 Task: Help me to find MuleSoft access service in the" SALESFORCE".
Action: Mouse moved to (1096, 77)
Screenshot: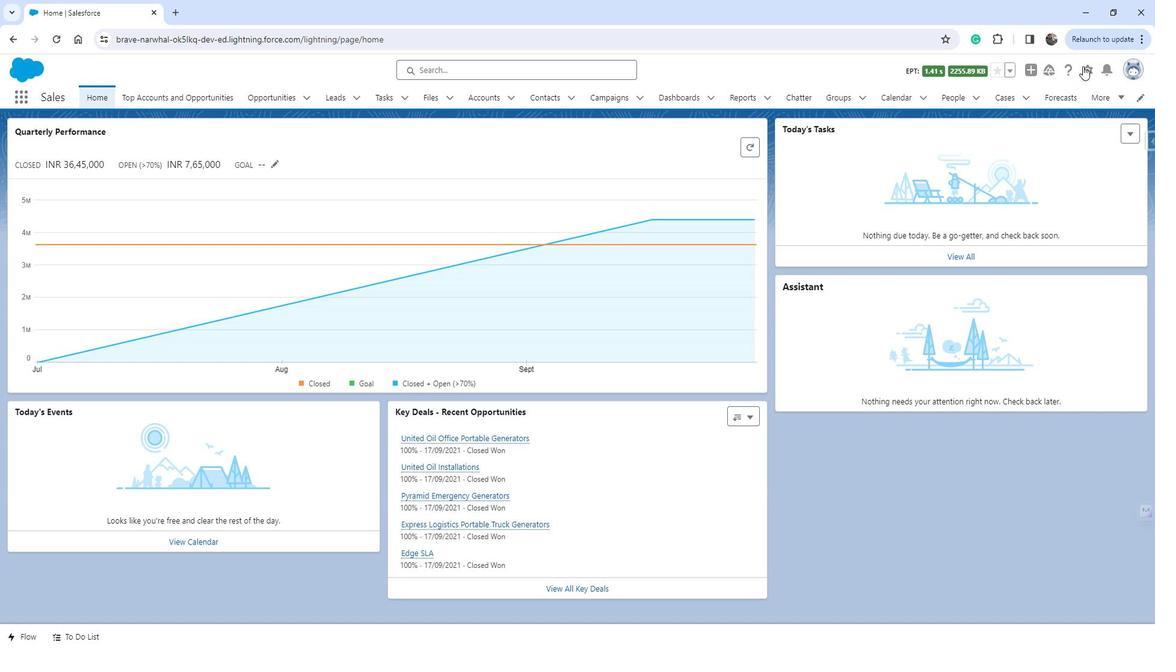 
Action: Mouse pressed left at (1096, 77)
Screenshot: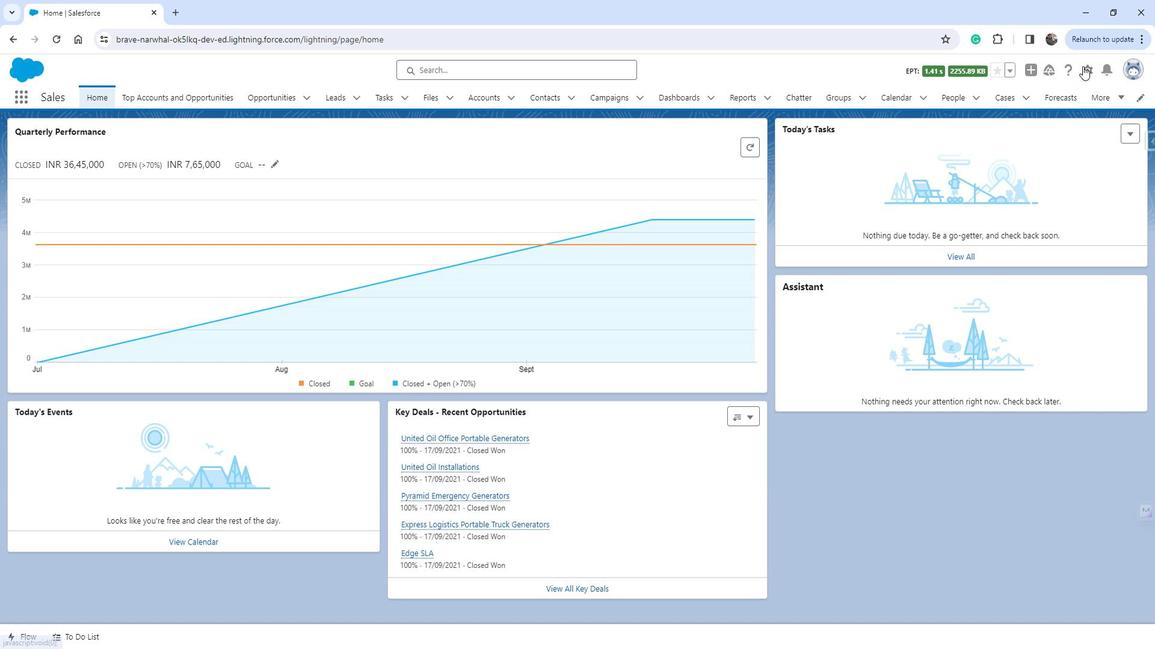 
Action: Mouse moved to (1063, 108)
Screenshot: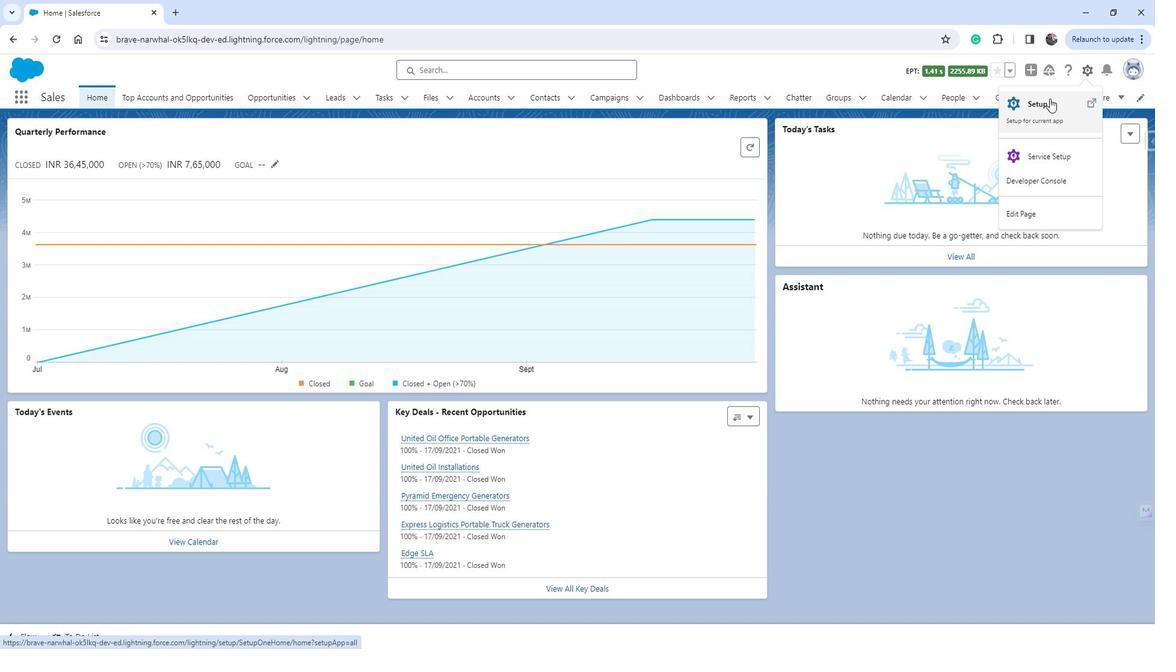 
Action: Mouse pressed left at (1063, 108)
Screenshot: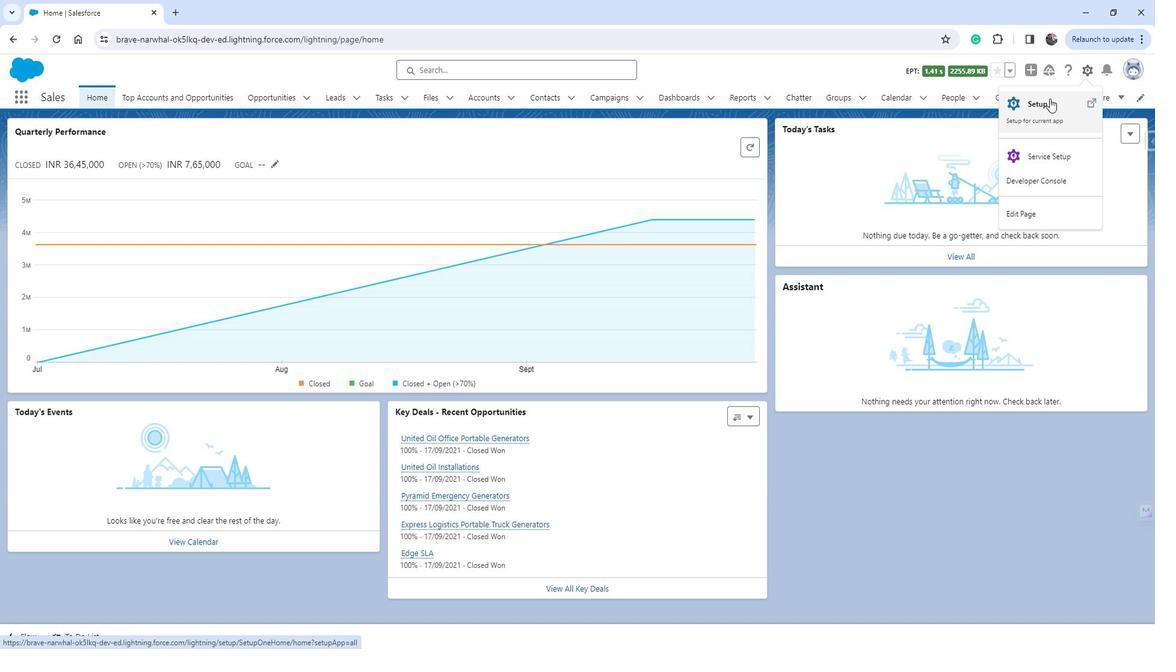 
Action: Mouse moved to (81, 373)
Screenshot: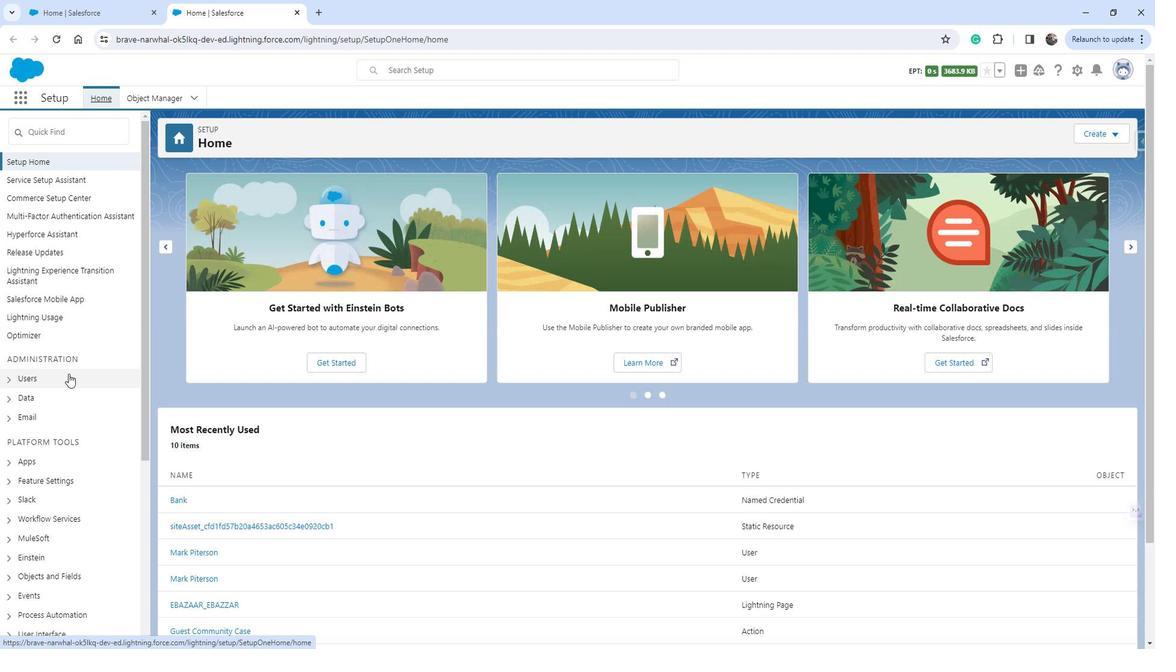 
Action: Mouse scrolled (81, 373) with delta (0, 0)
Screenshot: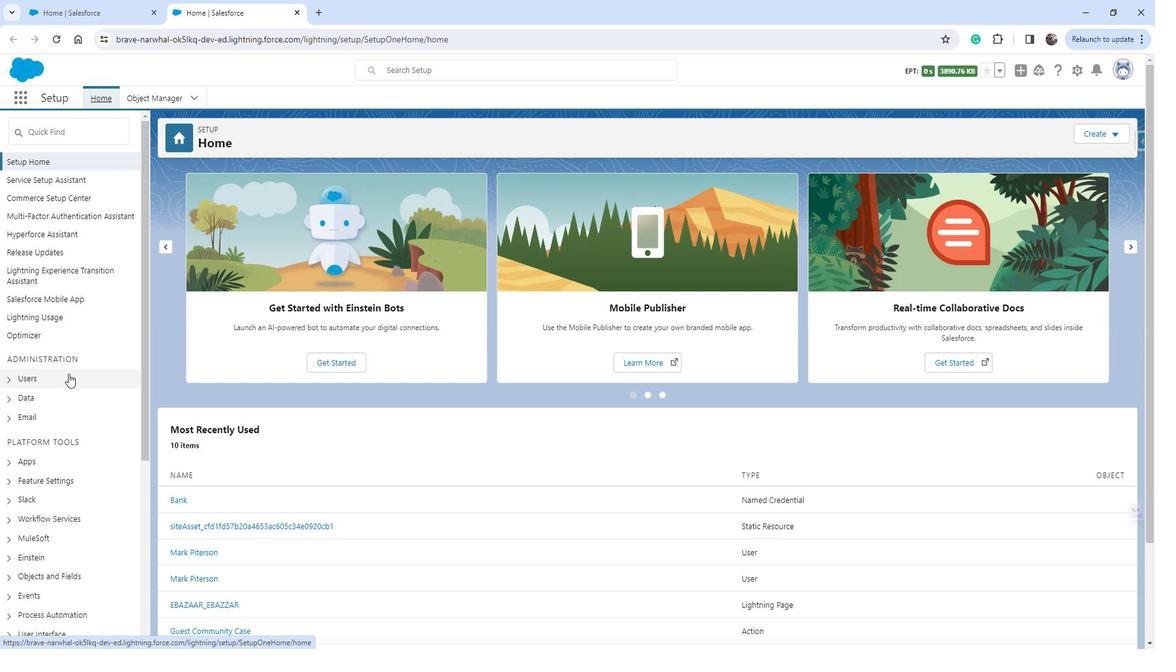 
Action: Mouse scrolled (81, 373) with delta (0, 0)
Screenshot: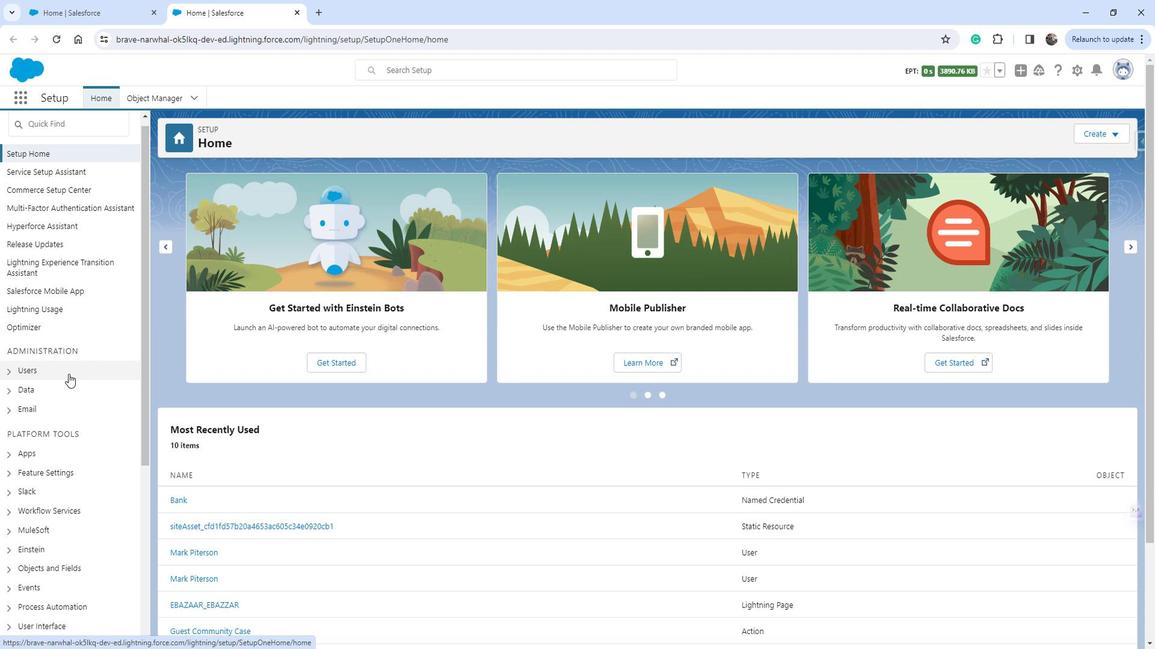 
Action: Mouse scrolled (81, 373) with delta (0, 0)
Screenshot: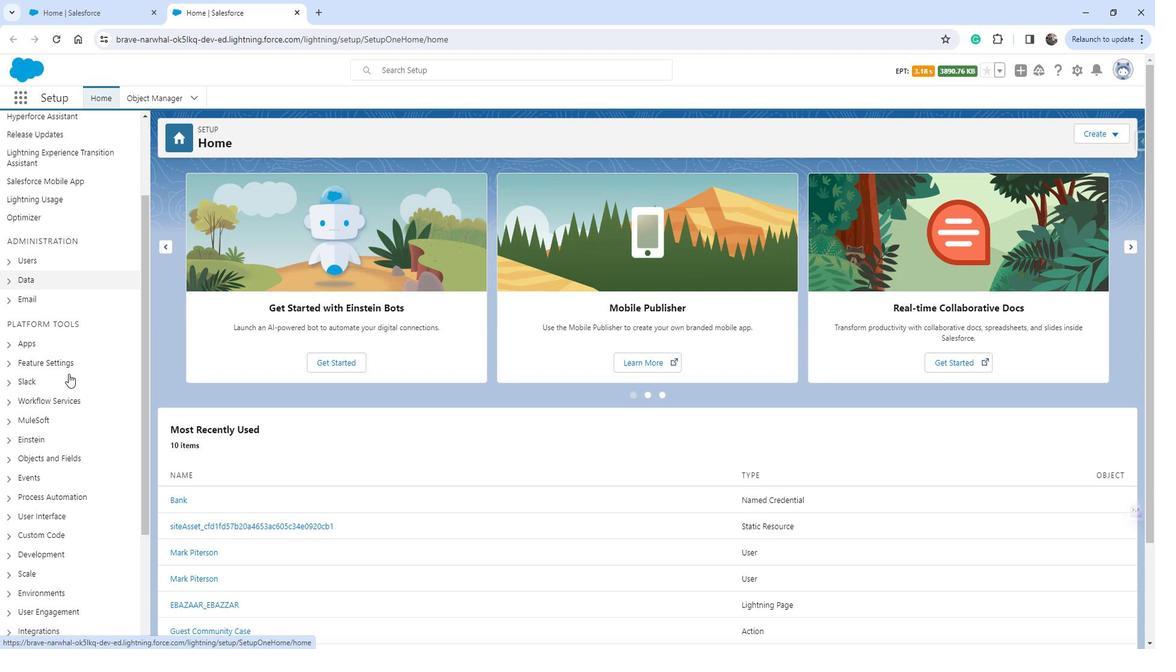 
Action: Mouse moved to (22, 349)
Screenshot: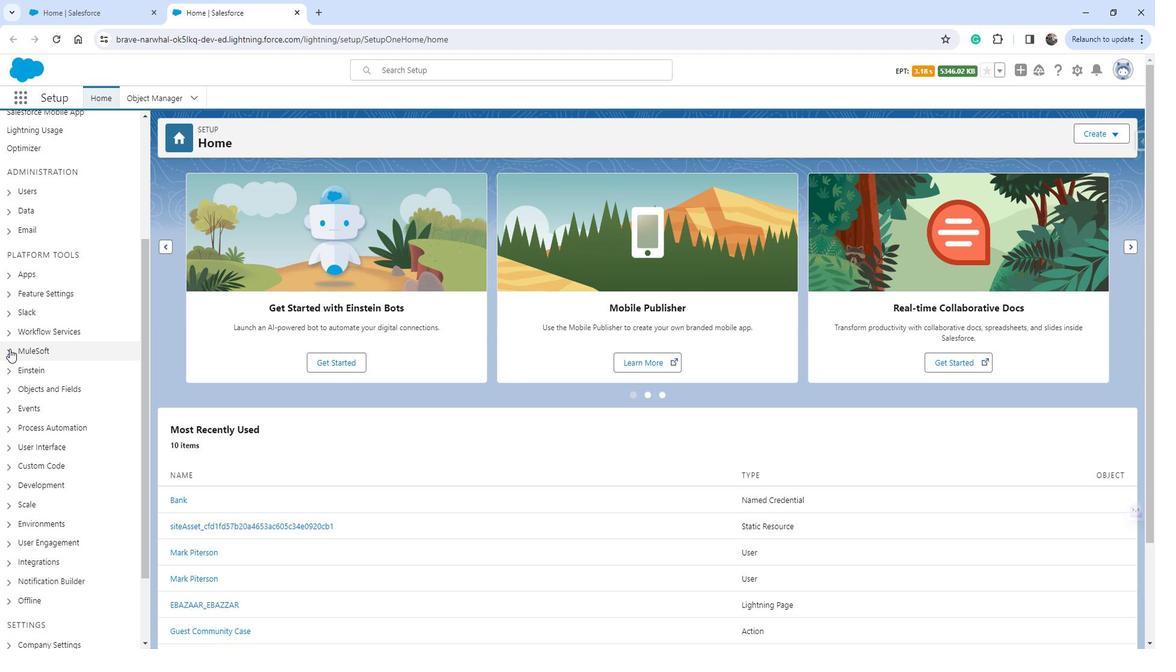 
Action: Mouse pressed left at (22, 349)
Screenshot: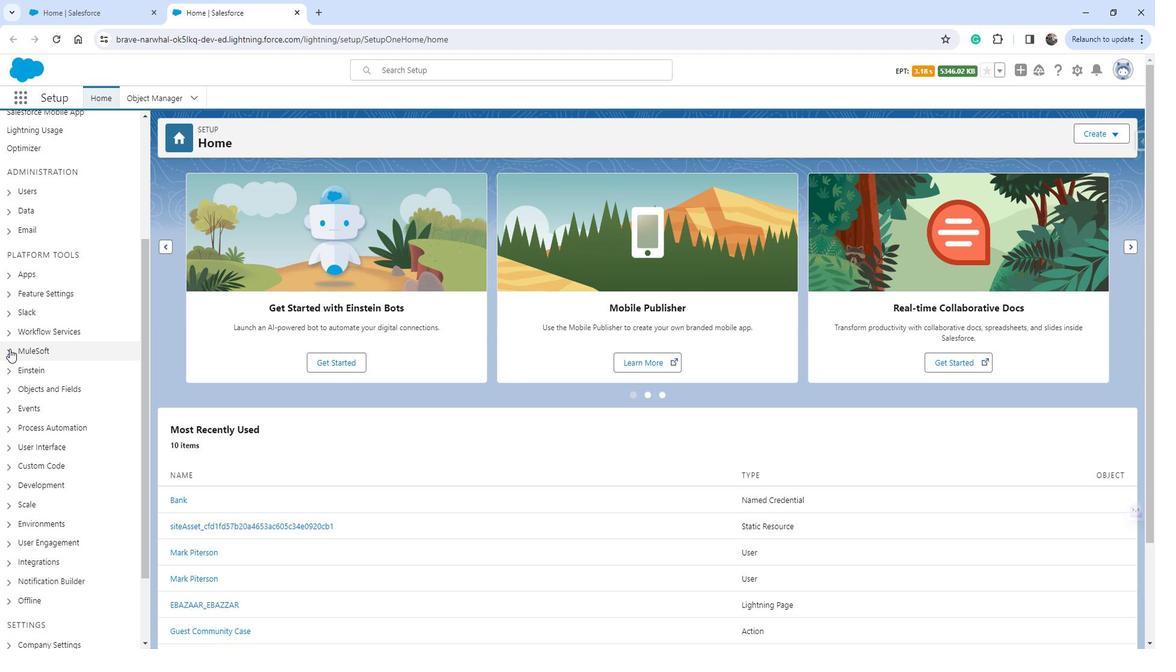 
Action: Mouse moved to (60, 371)
Screenshot: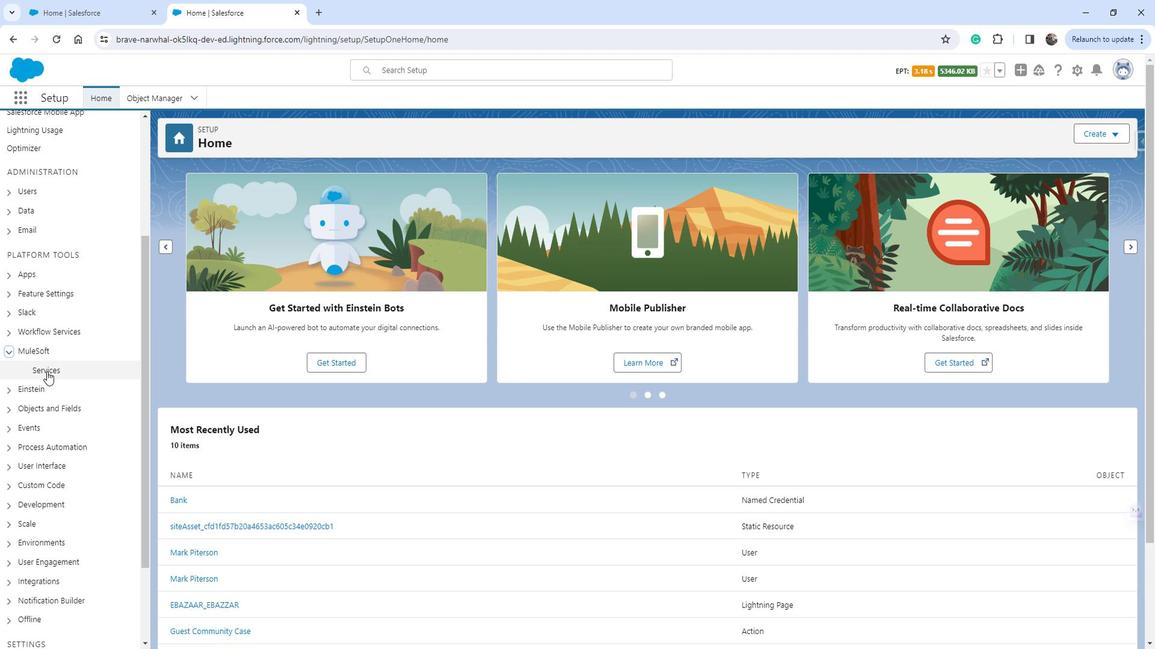 
Action: Mouse pressed left at (60, 371)
Screenshot: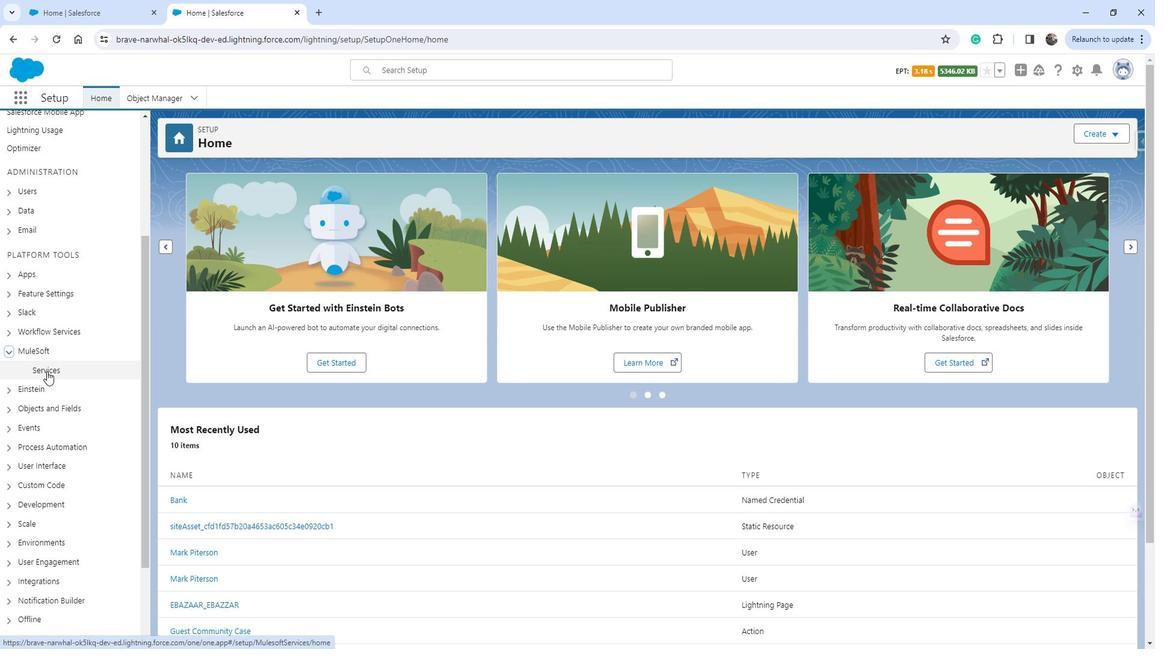 
Action: Mouse moved to (808, 318)
Screenshot: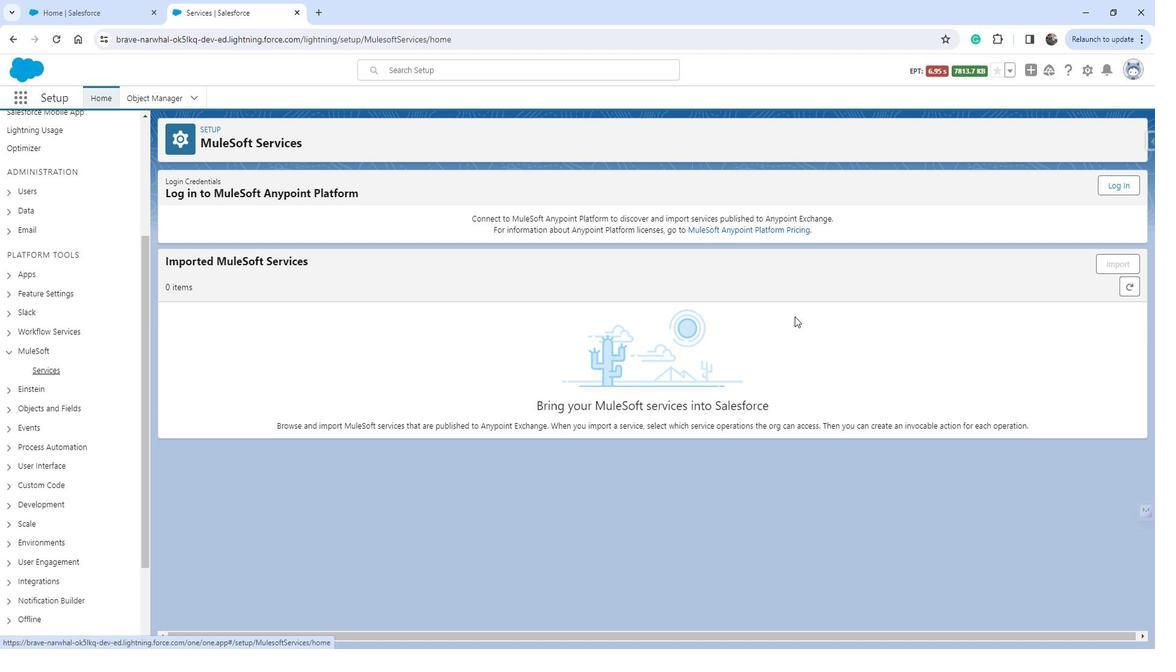 
